 Task: Add Aura Cacia Clove Bud Essential Oil to the cart.
Action: Mouse moved to (749, 241)
Screenshot: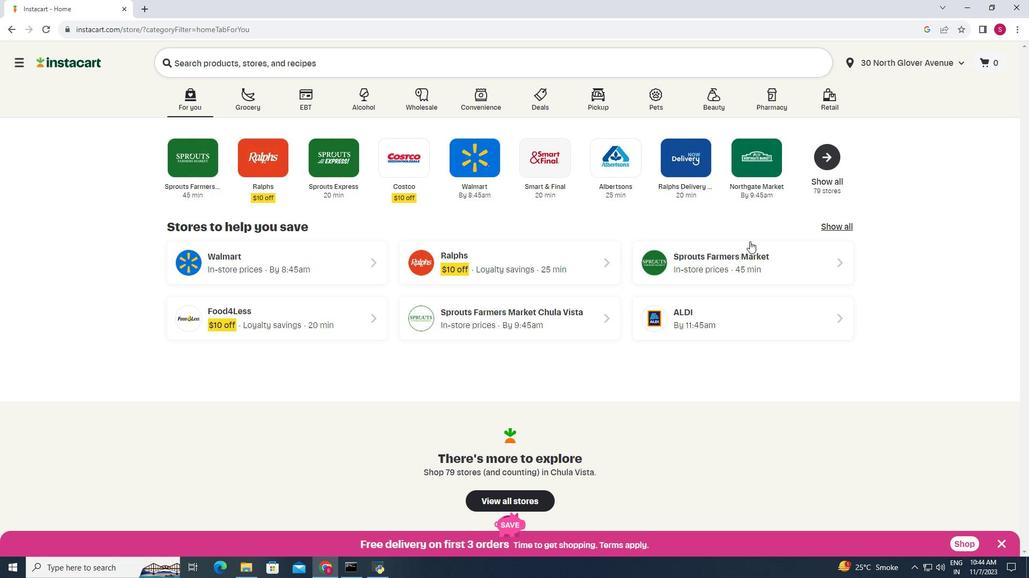 
Action: Mouse pressed left at (749, 241)
Screenshot: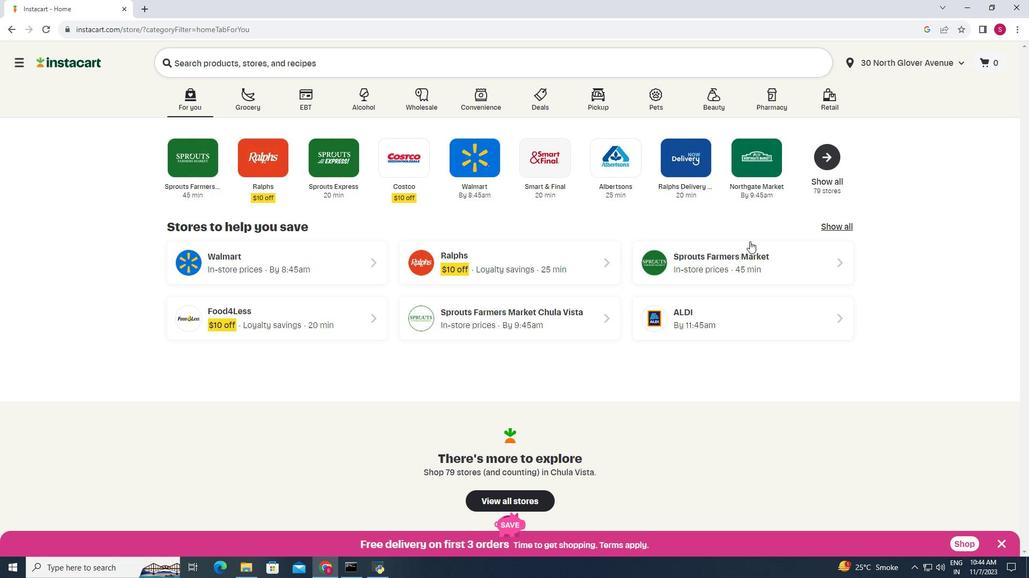 
Action: Mouse moved to (47, 347)
Screenshot: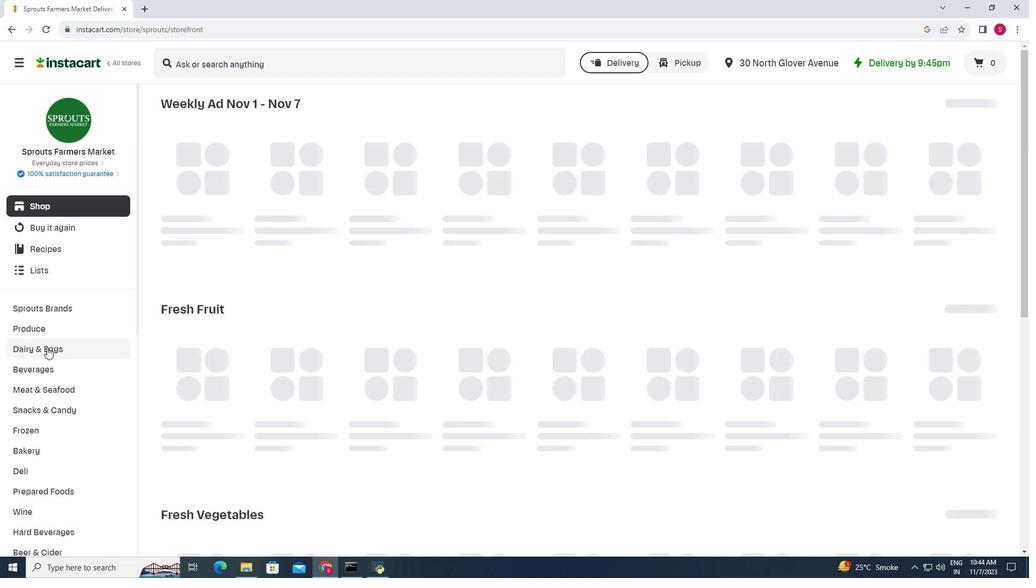 
Action: Mouse scrolled (47, 347) with delta (0, 0)
Screenshot: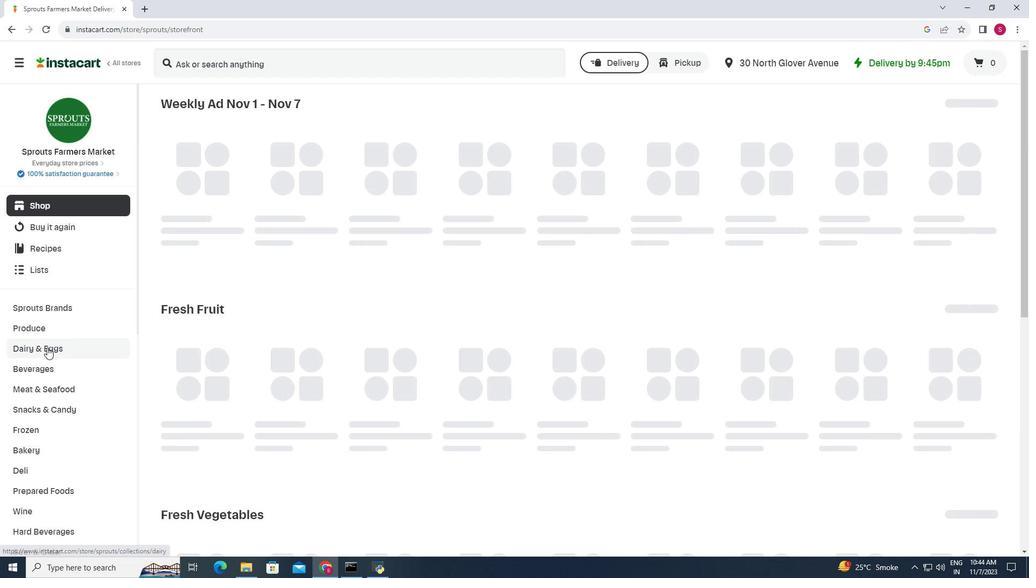
Action: Mouse scrolled (47, 347) with delta (0, 0)
Screenshot: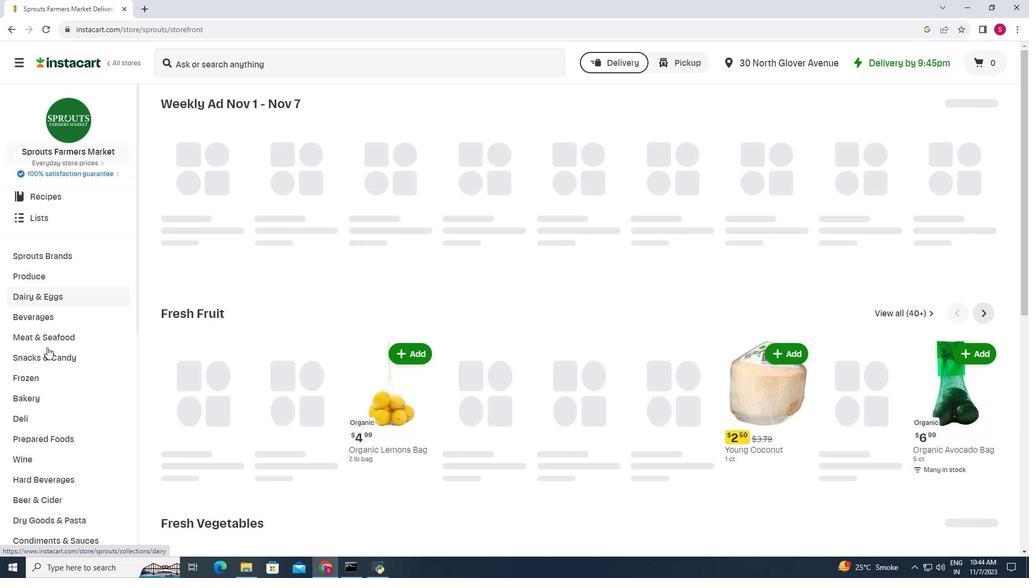 
Action: Mouse scrolled (47, 347) with delta (0, 0)
Screenshot: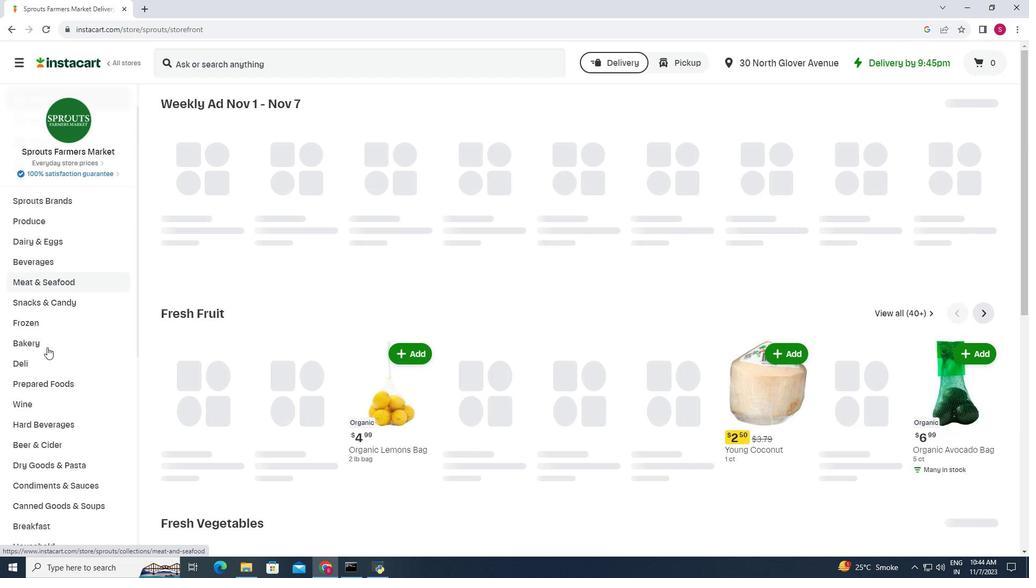 
Action: Mouse scrolled (47, 347) with delta (0, 0)
Screenshot: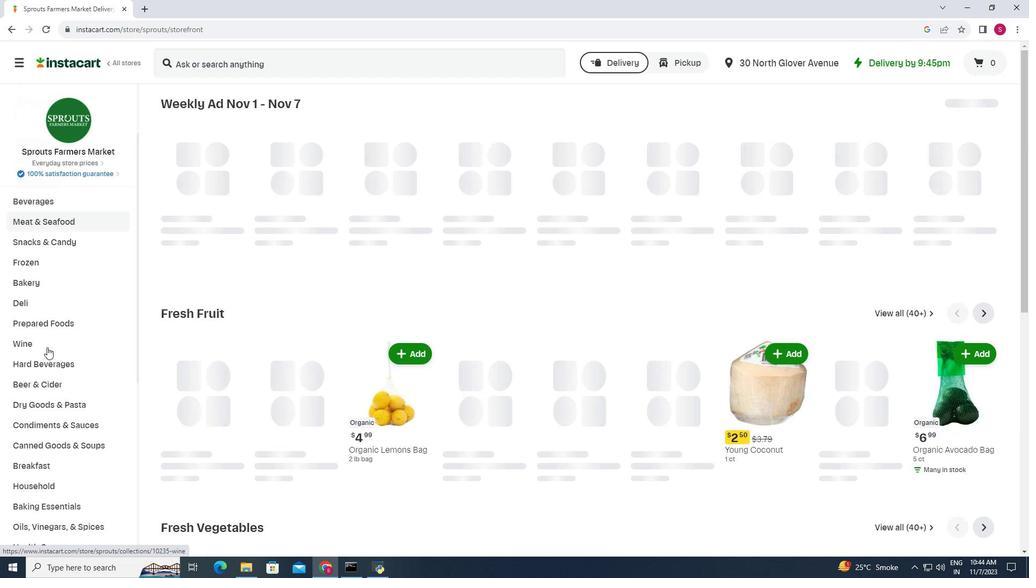 
Action: Mouse moved to (40, 437)
Screenshot: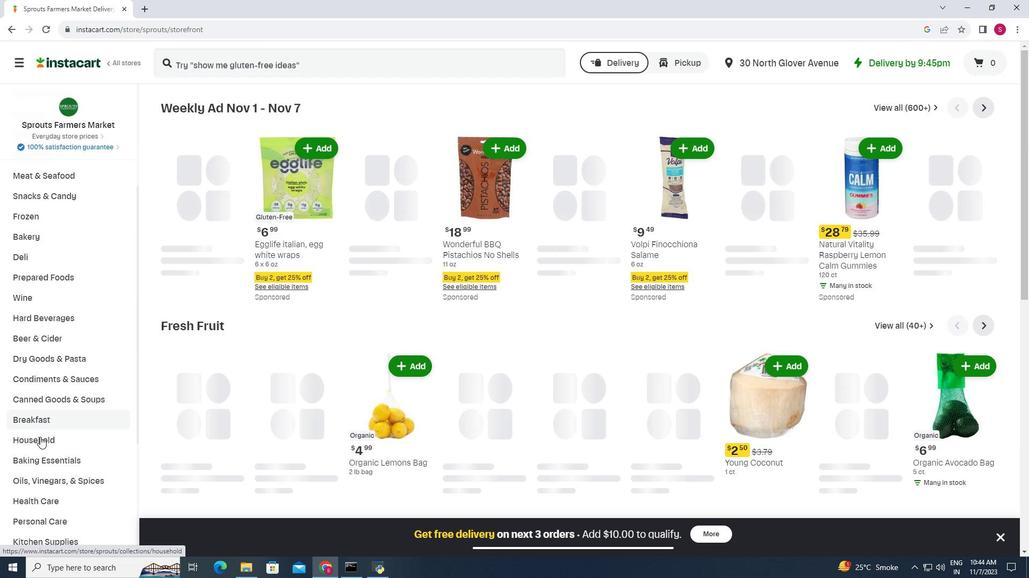 
Action: Mouse pressed left at (40, 437)
Screenshot: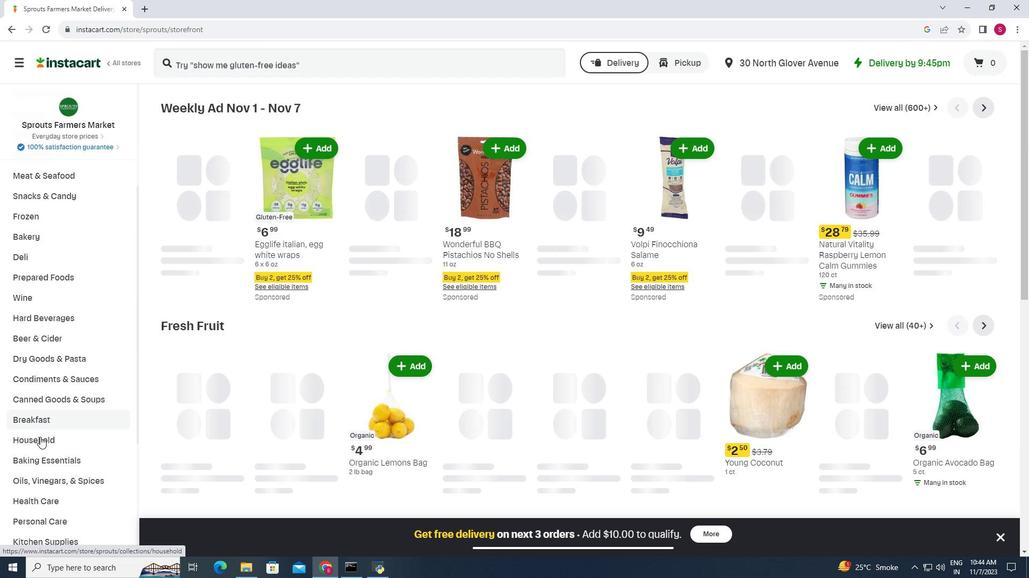 
Action: Mouse moved to (313, 63)
Screenshot: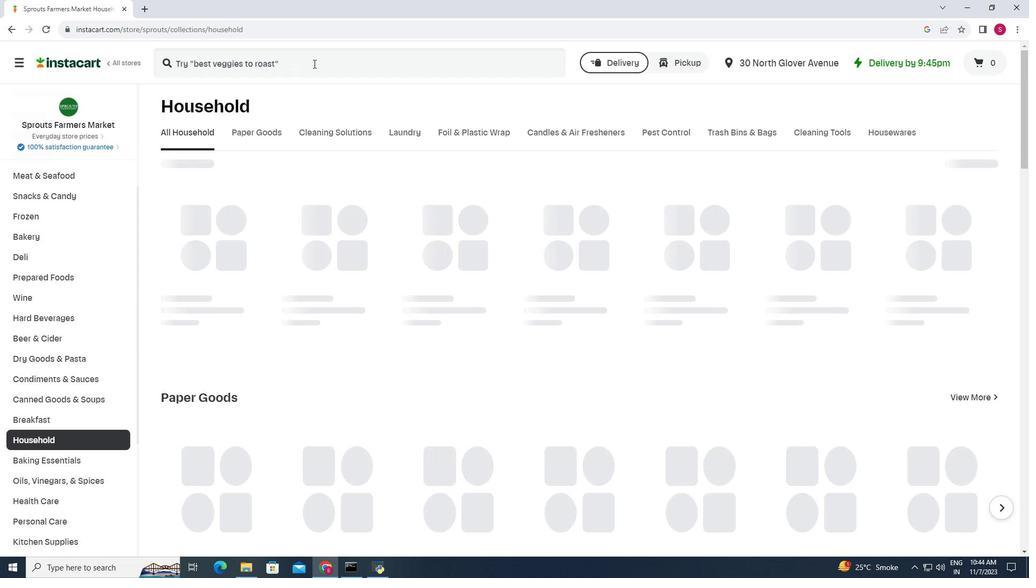 
Action: Mouse pressed left at (313, 63)
Screenshot: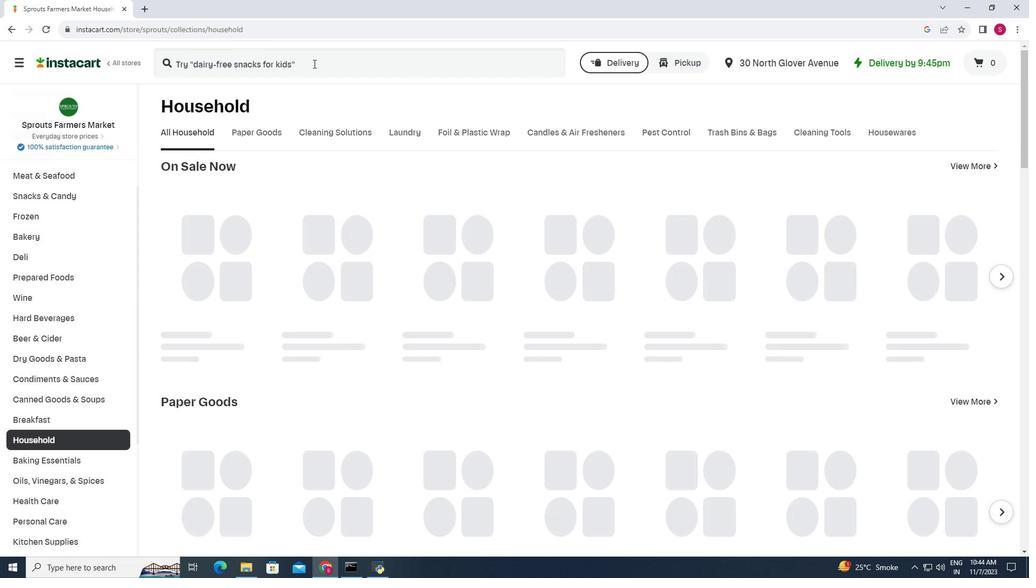 
Action: Key pressed <Key.shift>Aura<Key.space><Key.shift>Cacia<Key.space><Key.shift>Clove<Key.space><Key.shift>Bud<Key.space><Key.shift>Essential<Key.space><Key.shift>Oil<Key.enter>
Screenshot: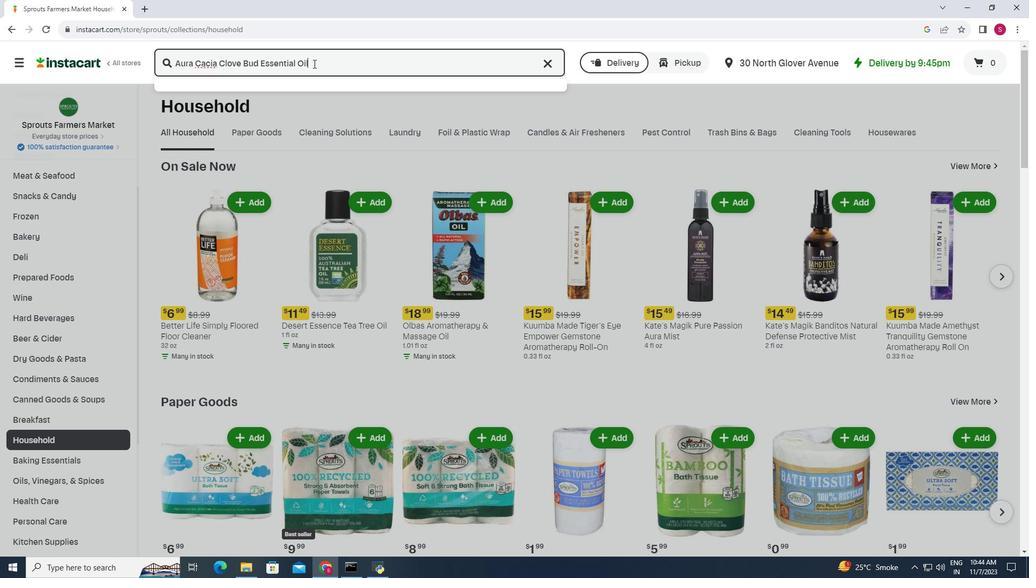 
Action: Mouse moved to (611, 149)
Screenshot: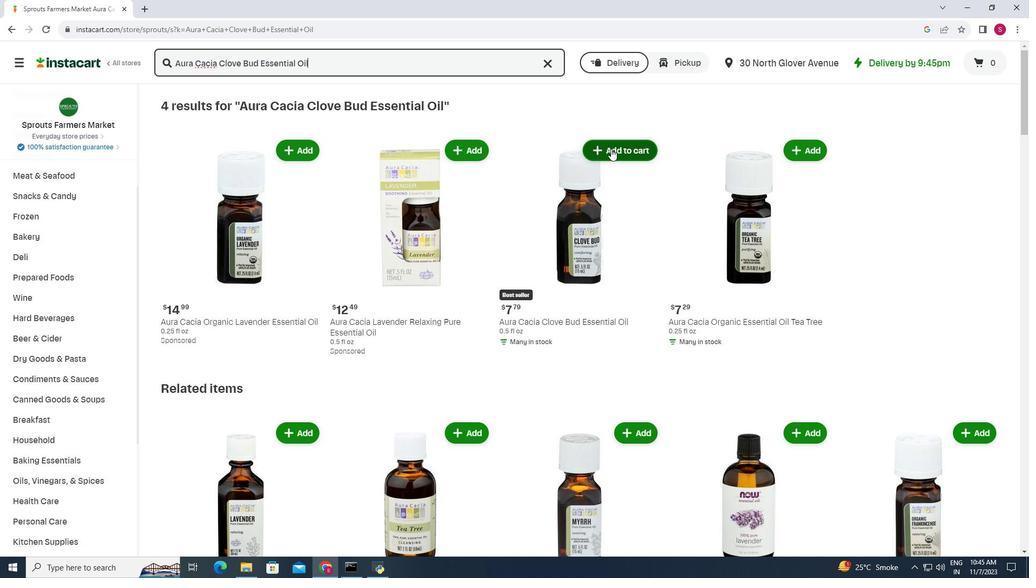 
Action: Mouse pressed left at (611, 149)
Screenshot: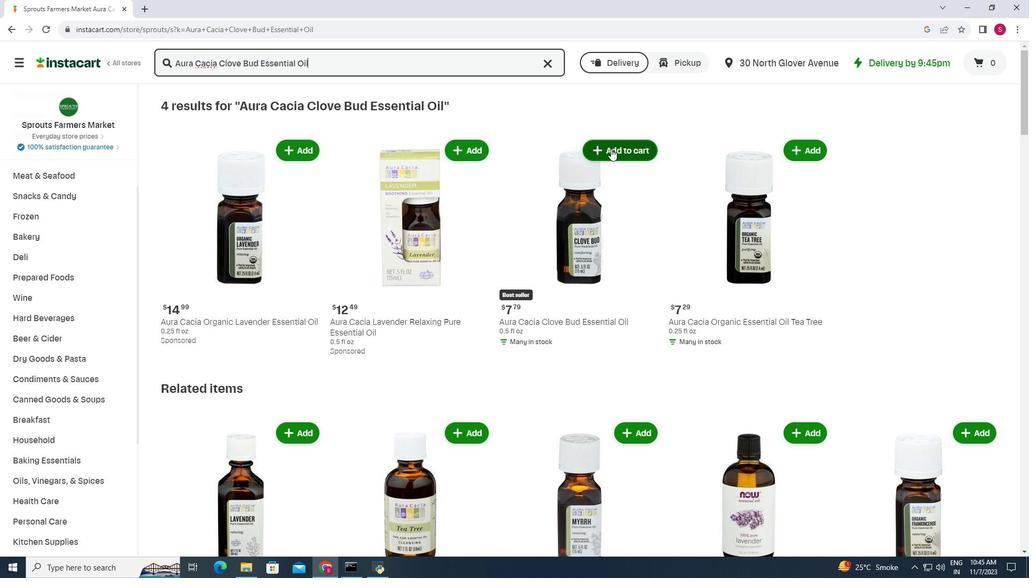 
Action: Mouse moved to (631, 119)
Screenshot: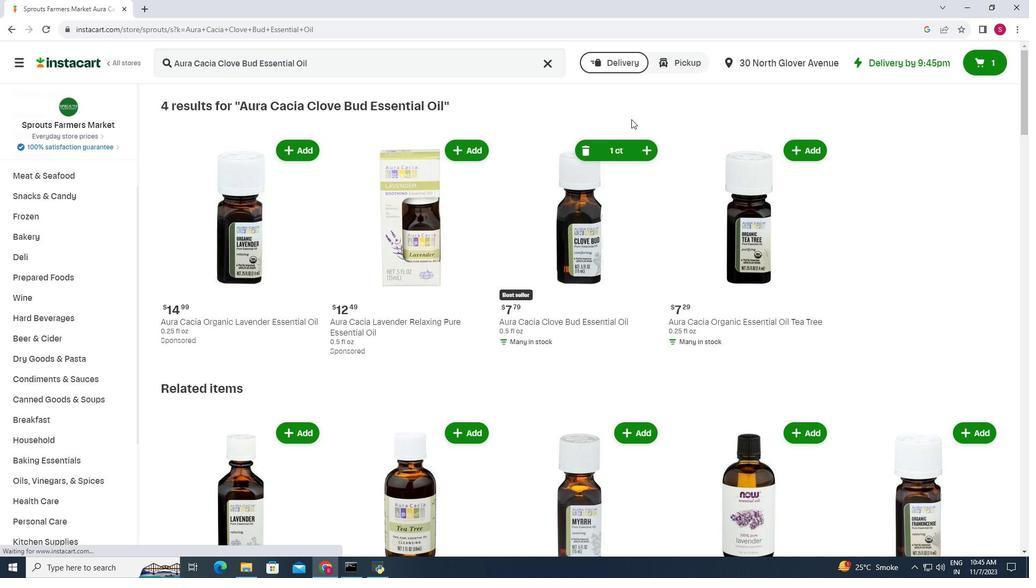 
